 Task: Reply to email with the signature Ashley Martin with the subject 'Job application follow-up' from softage.1@softage.net with the message 'I wanted to follow up on the request for approval of the travel expenses.' with CC to softage.8@softage.net with an attached document Invoice.pdf
Action: Mouse moved to (931, 155)
Screenshot: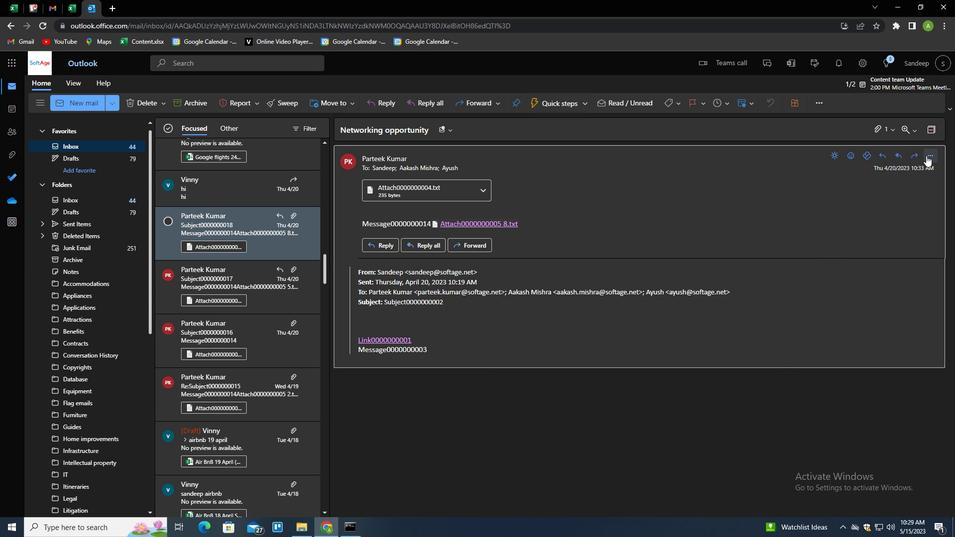 
Action: Mouse pressed left at (931, 155)
Screenshot: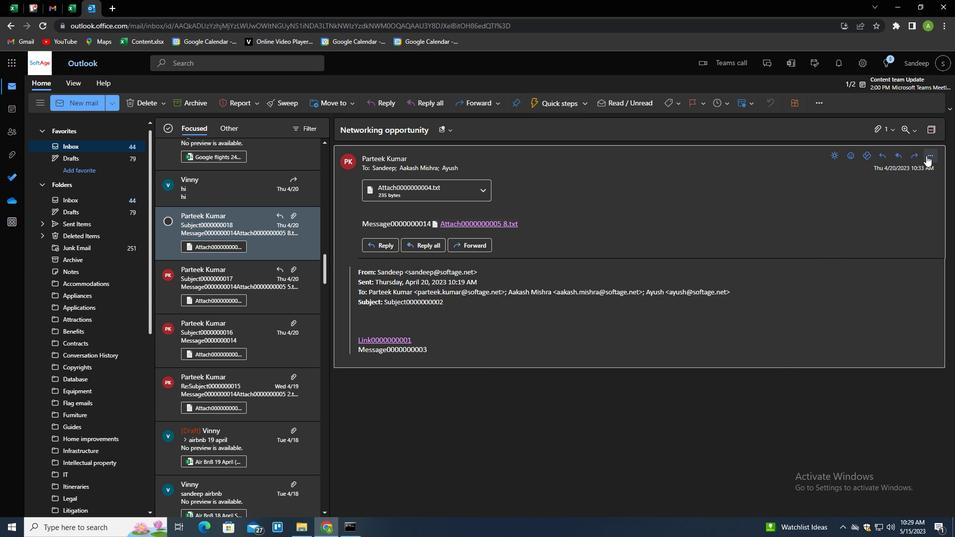 
Action: Mouse moved to (876, 170)
Screenshot: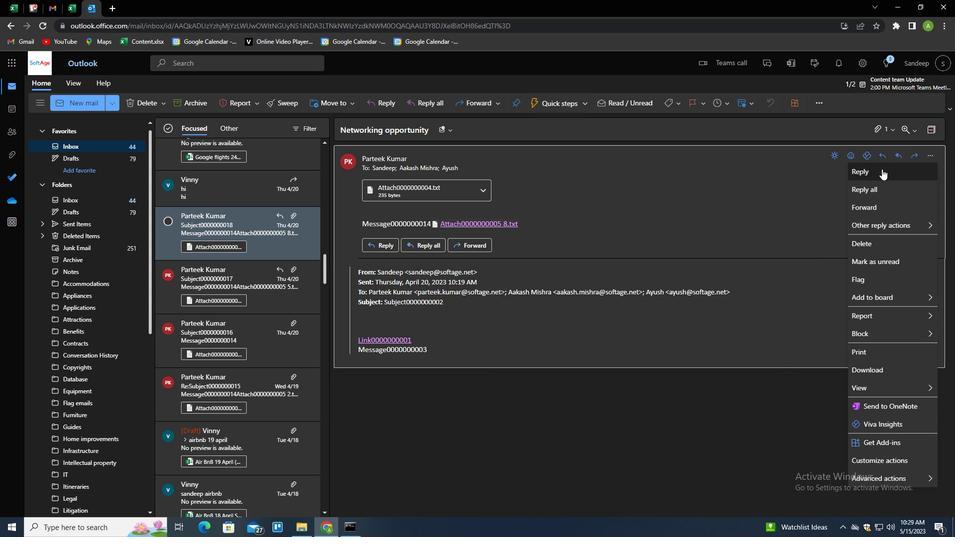 
Action: Mouse pressed left at (876, 170)
Screenshot: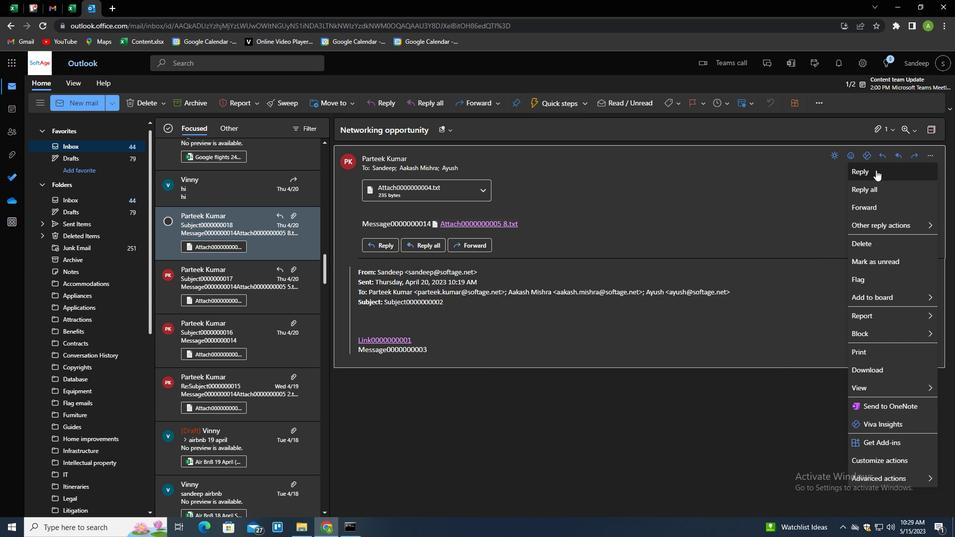 
Action: Mouse moved to (350, 281)
Screenshot: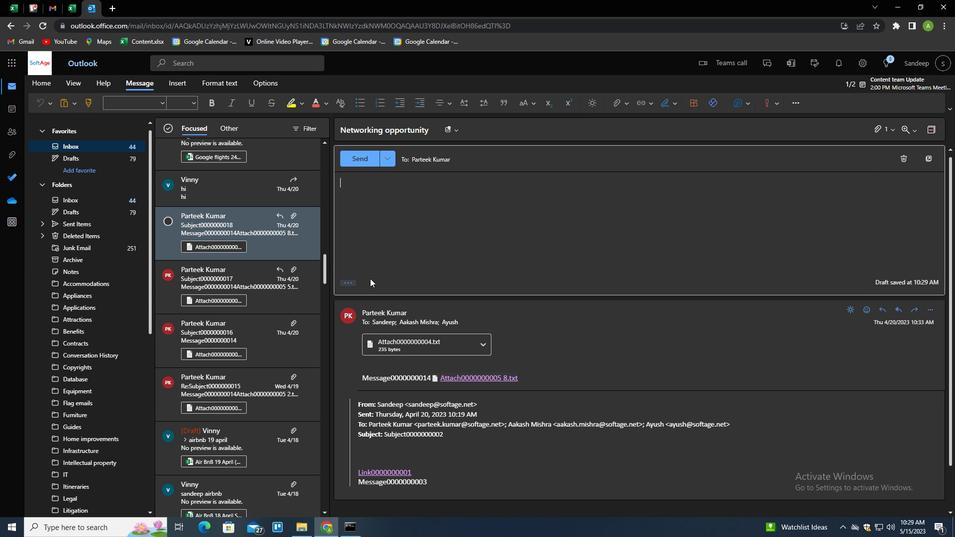 
Action: Mouse pressed left at (350, 281)
Screenshot: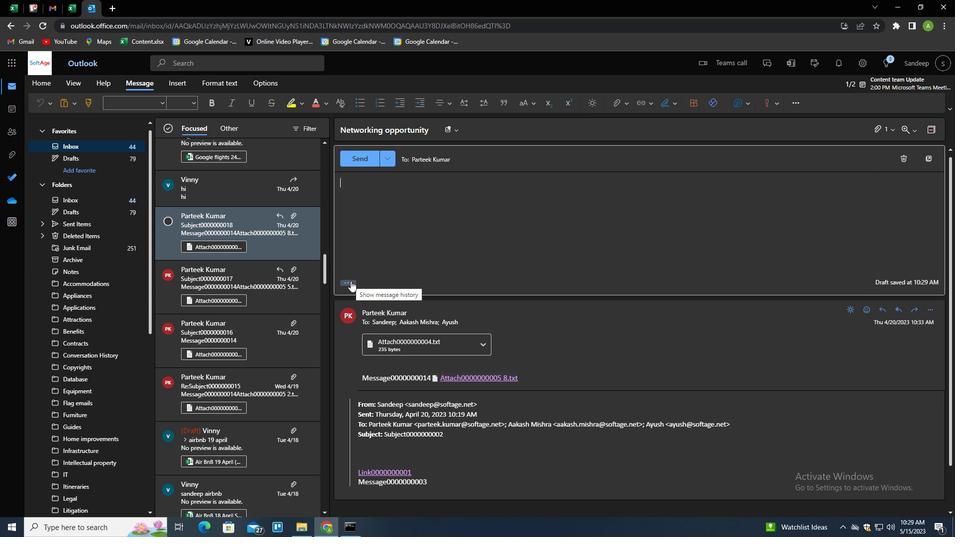 
Action: Mouse moved to (673, 107)
Screenshot: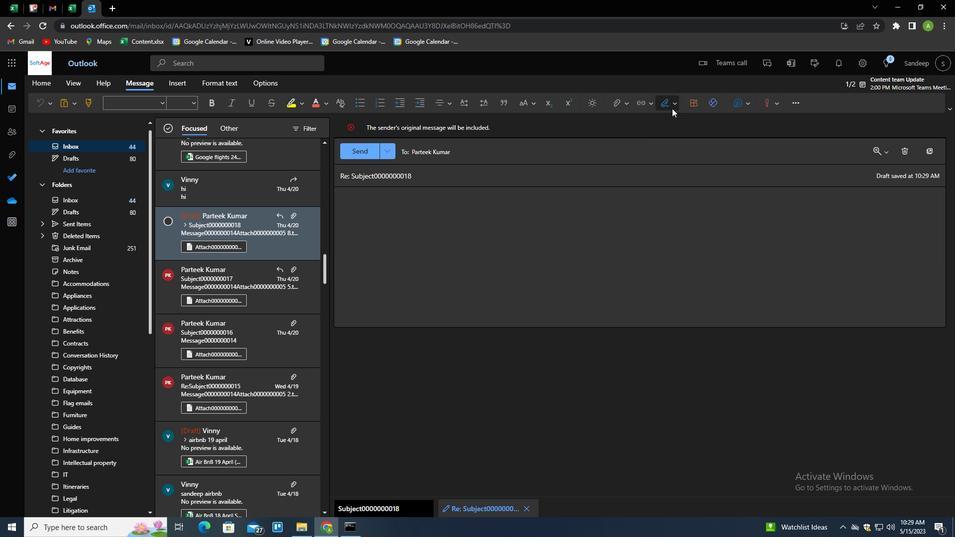 
Action: Mouse pressed left at (673, 107)
Screenshot: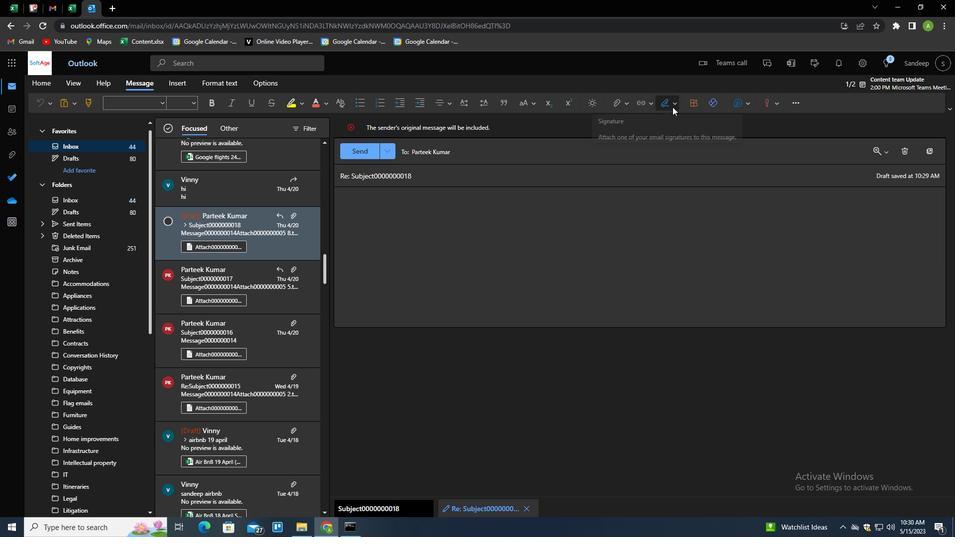 
Action: Mouse moved to (641, 143)
Screenshot: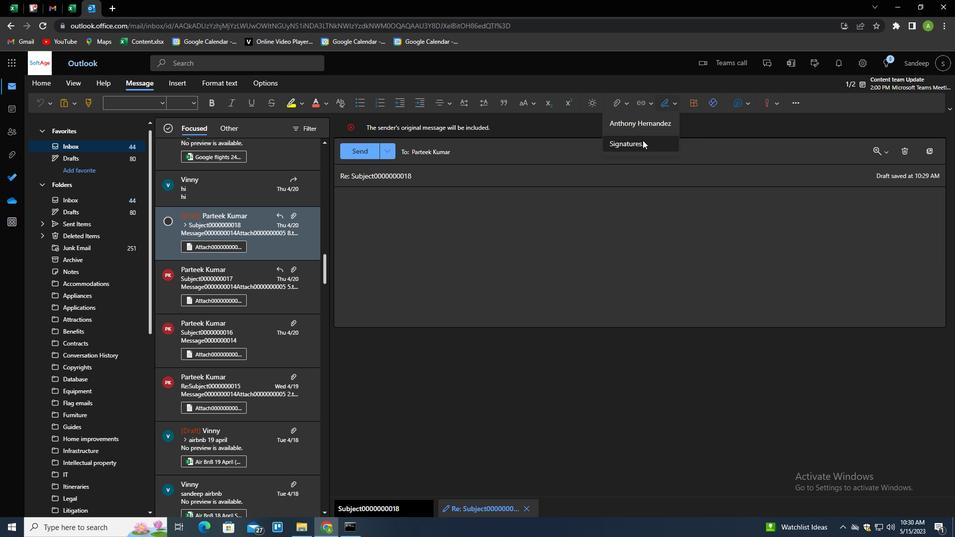
Action: Mouse pressed left at (641, 143)
Screenshot: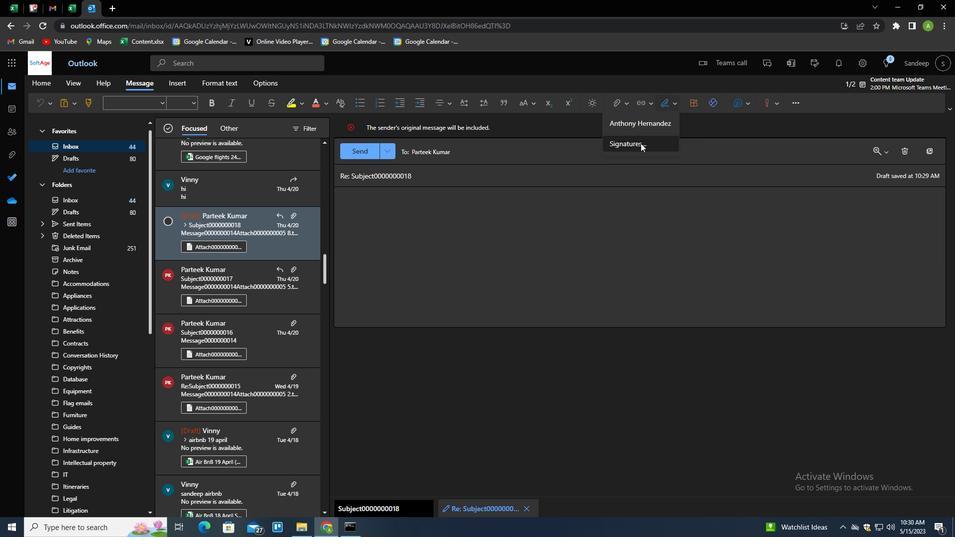 
Action: Mouse moved to (677, 188)
Screenshot: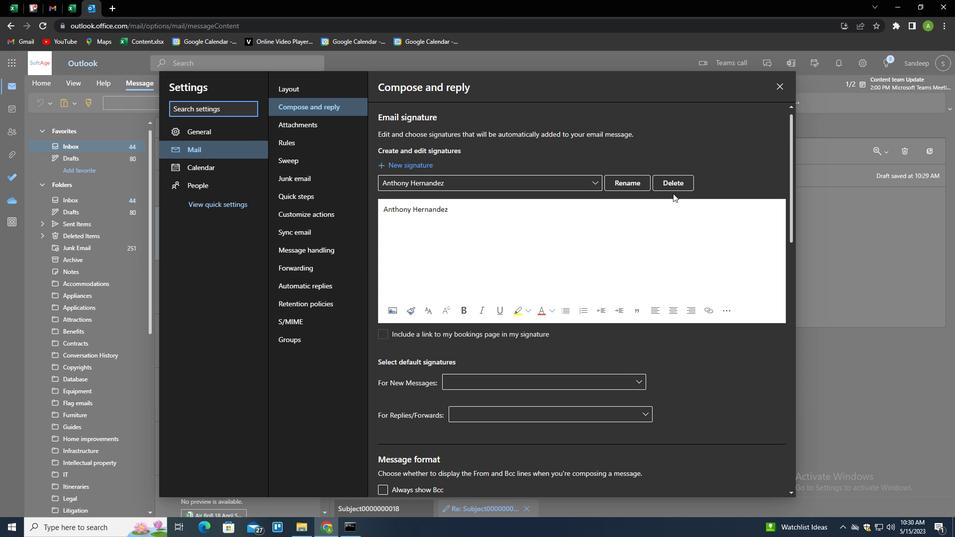 
Action: Mouse pressed left at (677, 188)
Screenshot: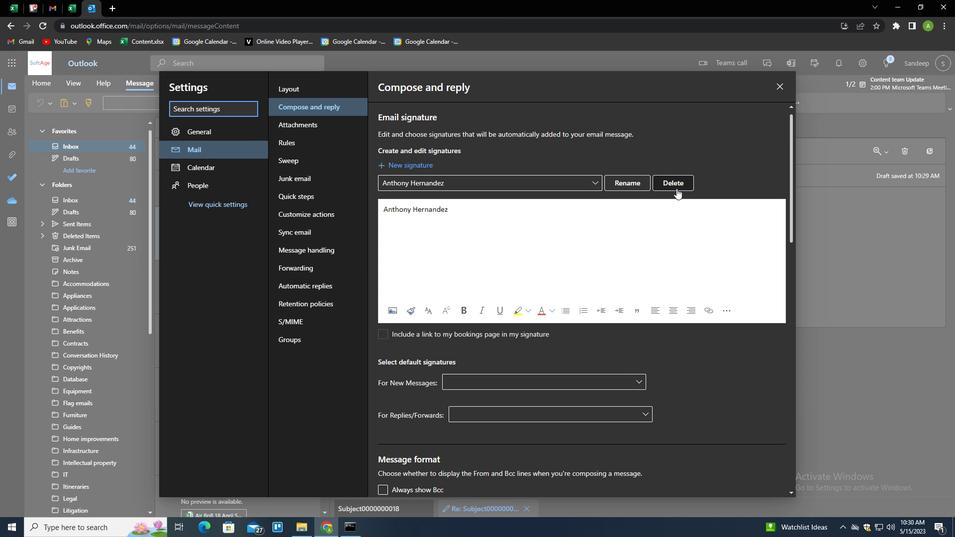 
Action: Mouse moved to (684, 182)
Screenshot: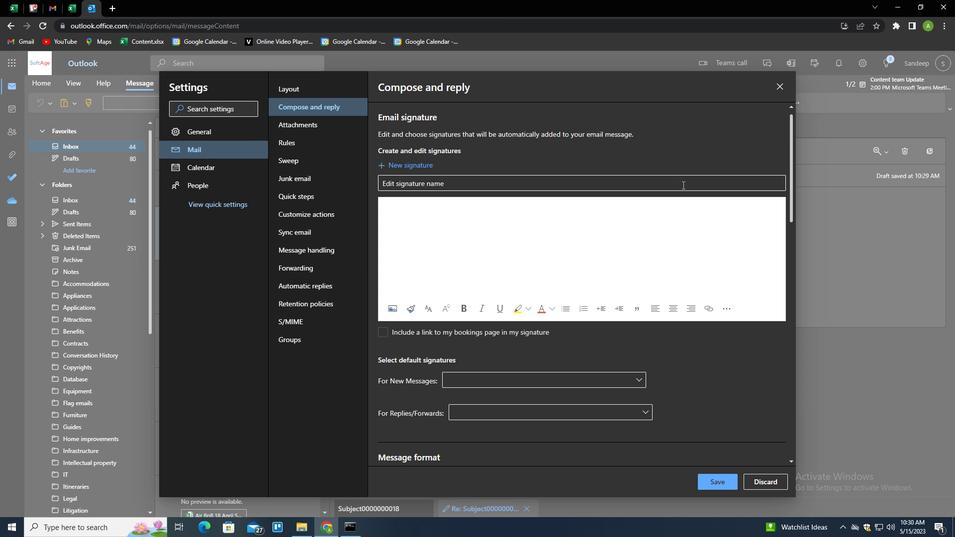 
Action: Mouse pressed left at (684, 182)
Screenshot: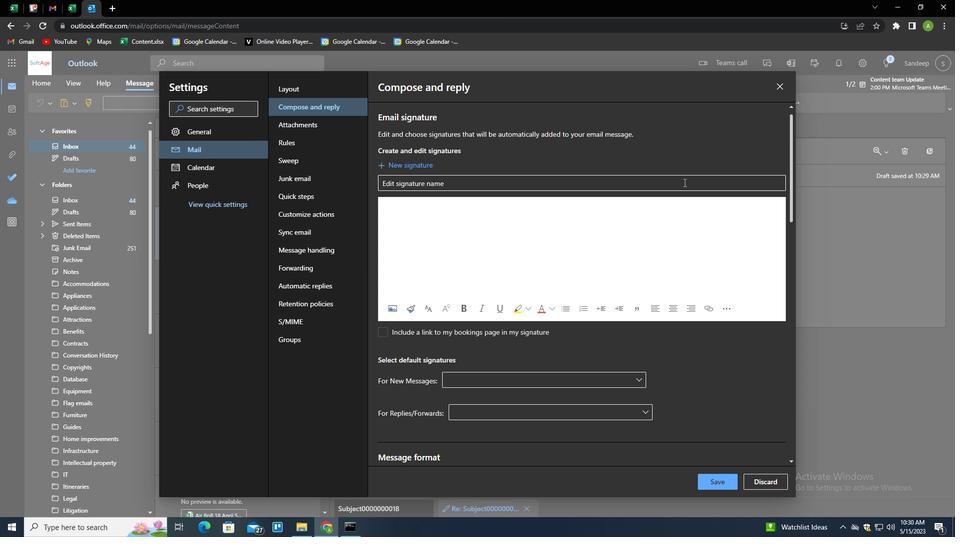 
Action: Key pressed <Key.shift>ASHLEY<Key.space><Key.shift>MAT<Key.backspace>RTIN<Key.tab><Key.shift>ASHEL<Key.backspace><Key.backspace>LEY<Key.space><Key.shift>MARTIN
Screenshot: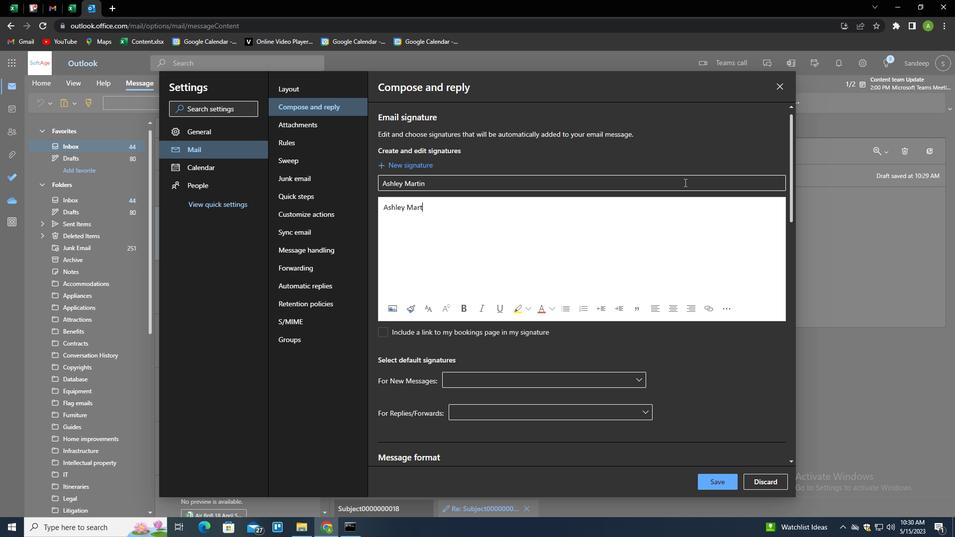 
Action: Mouse moved to (723, 480)
Screenshot: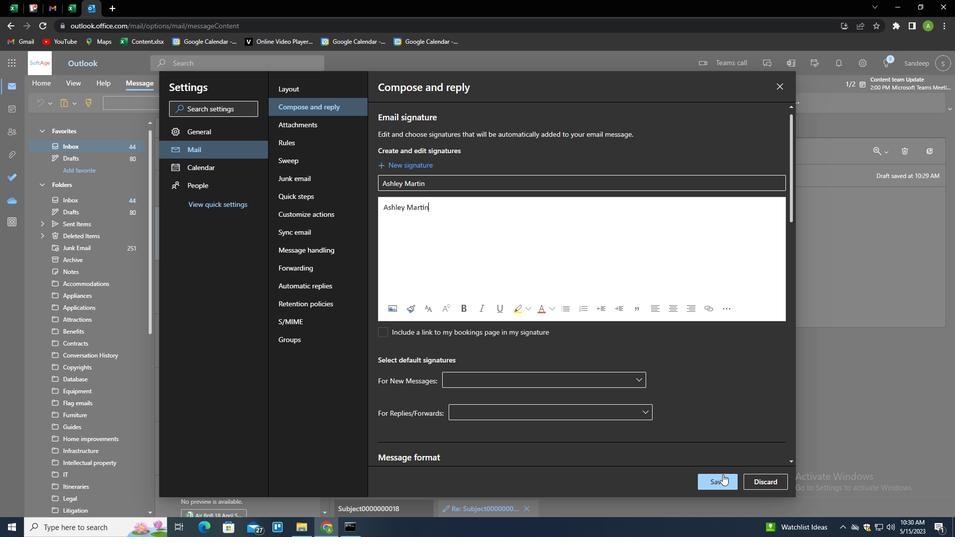 
Action: Mouse pressed left at (723, 480)
Screenshot: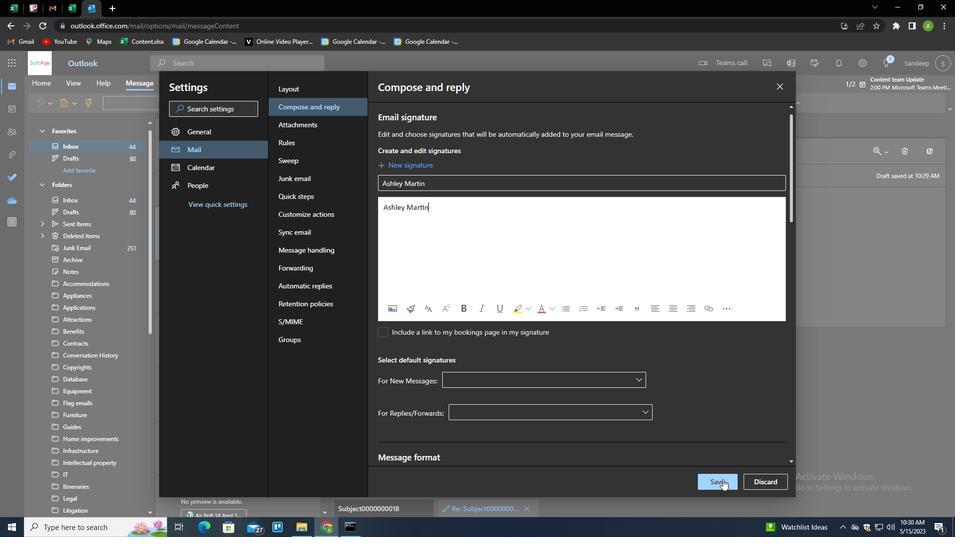 
Action: Mouse moved to (885, 198)
Screenshot: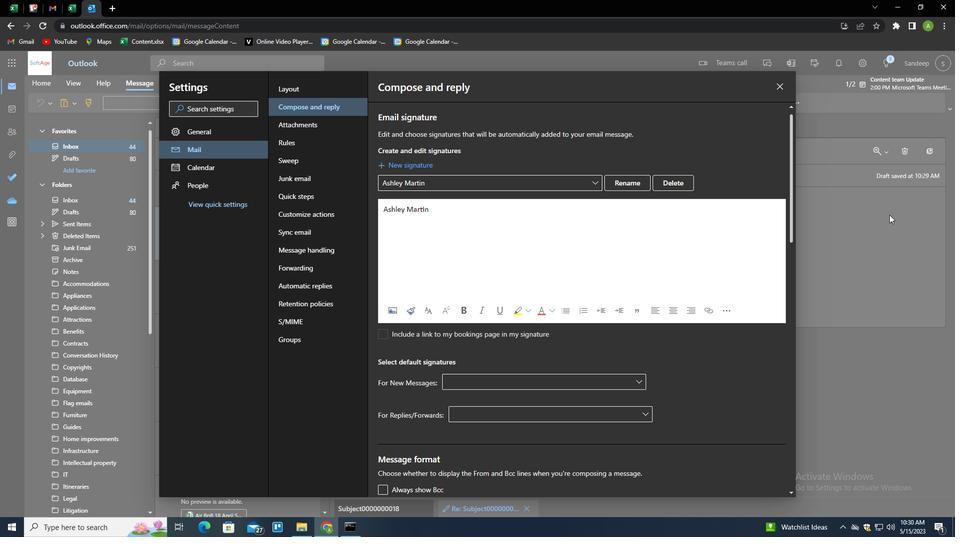 
Action: Mouse pressed left at (885, 198)
Screenshot: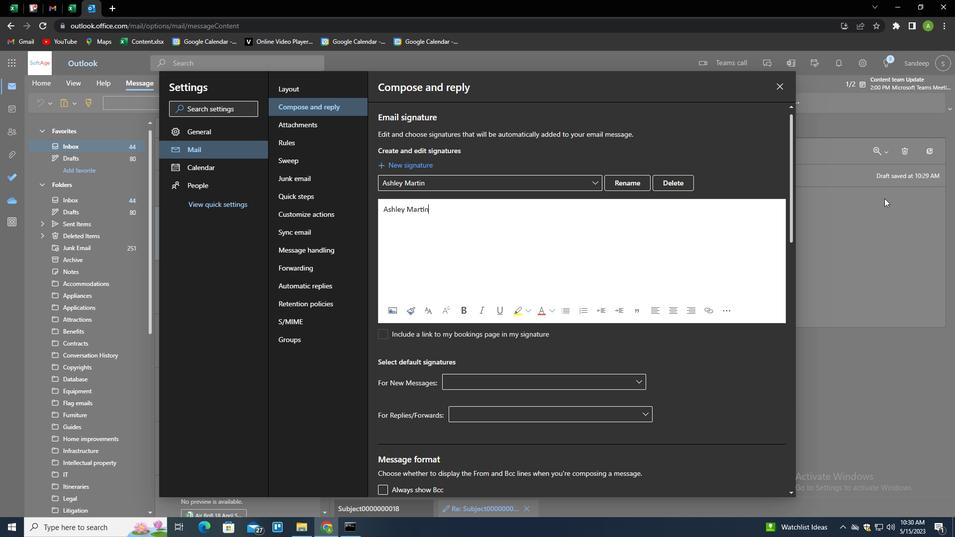
Action: Mouse moved to (665, 104)
Screenshot: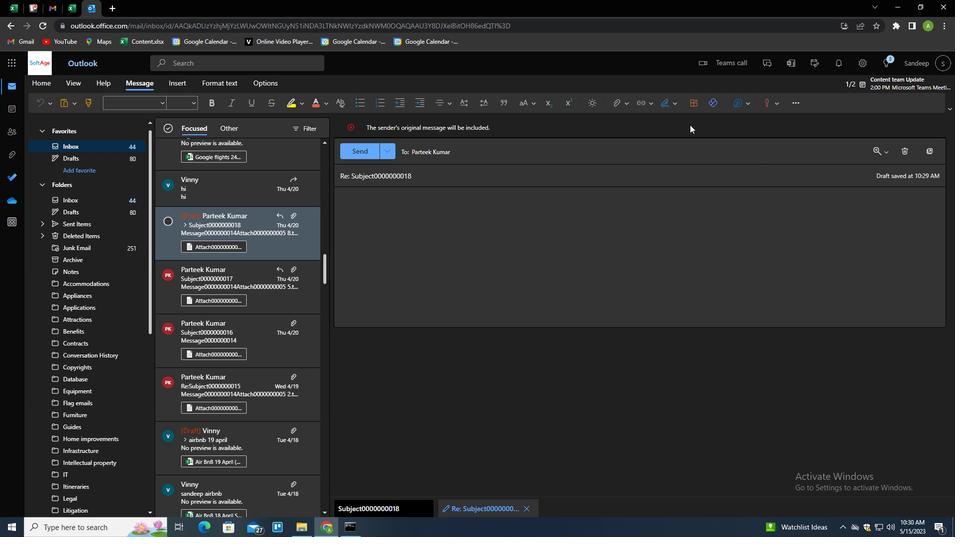 
Action: Mouse pressed left at (665, 104)
Screenshot: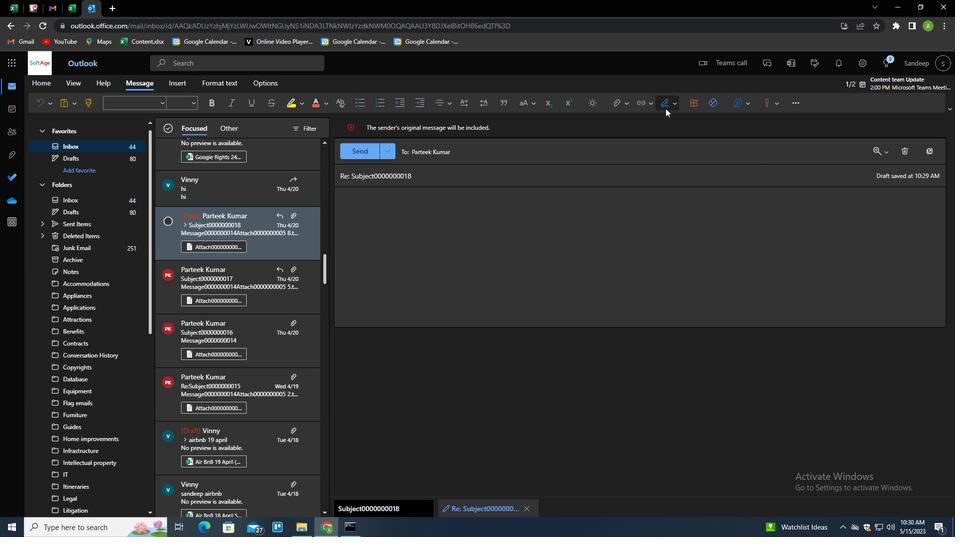 
Action: Mouse moved to (657, 121)
Screenshot: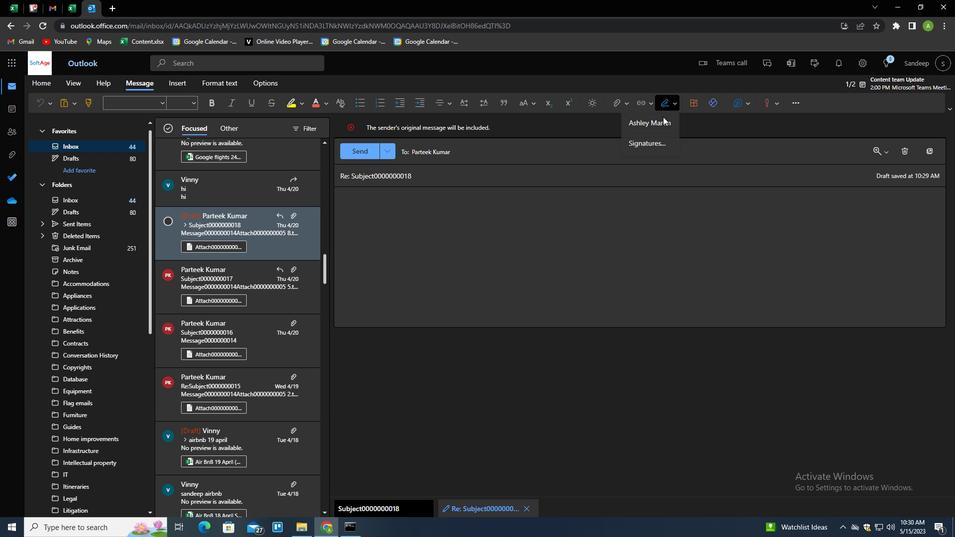 
Action: Mouse pressed left at (657, 121)
Screenshot: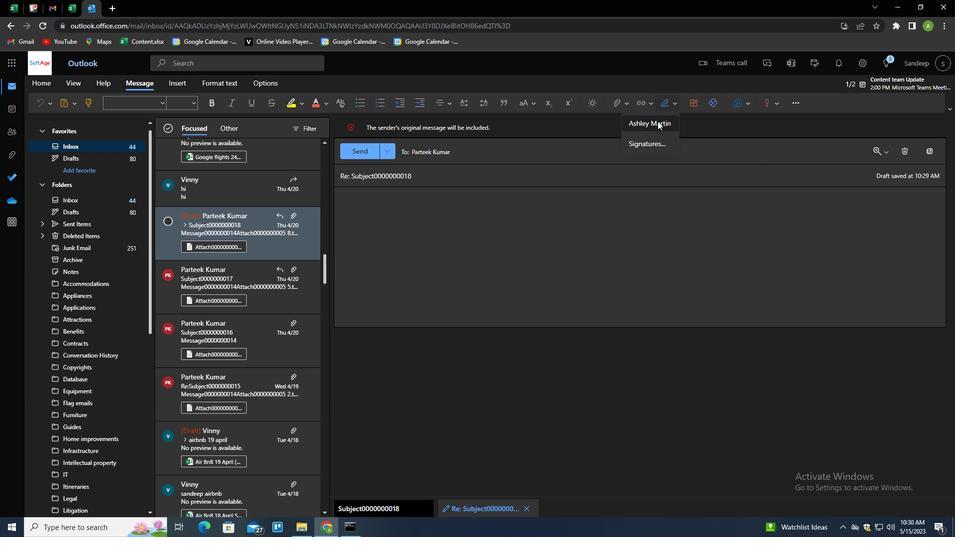 
Action: Mouse moved to (373, 180)
Screenshot: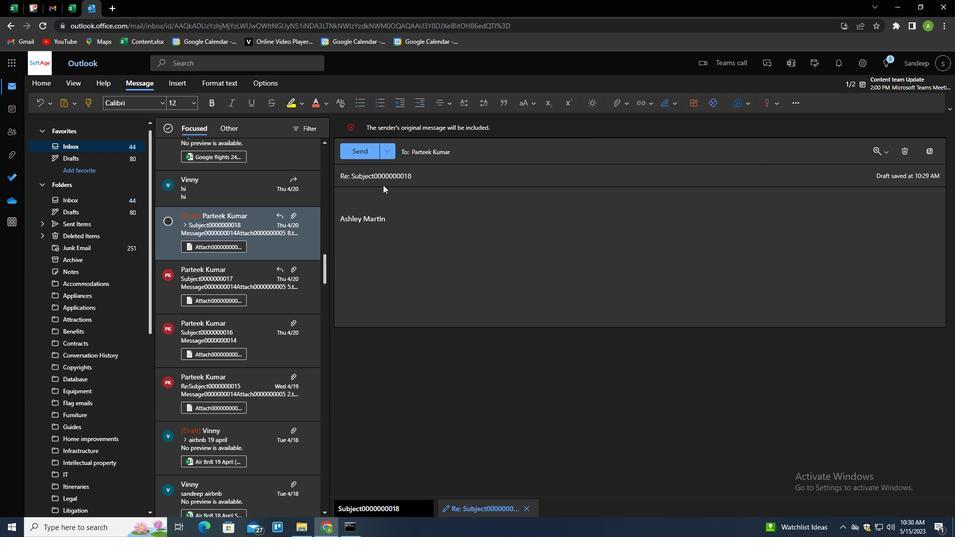 
Action: Mouse pressed left at (373, 180)
Screenshot: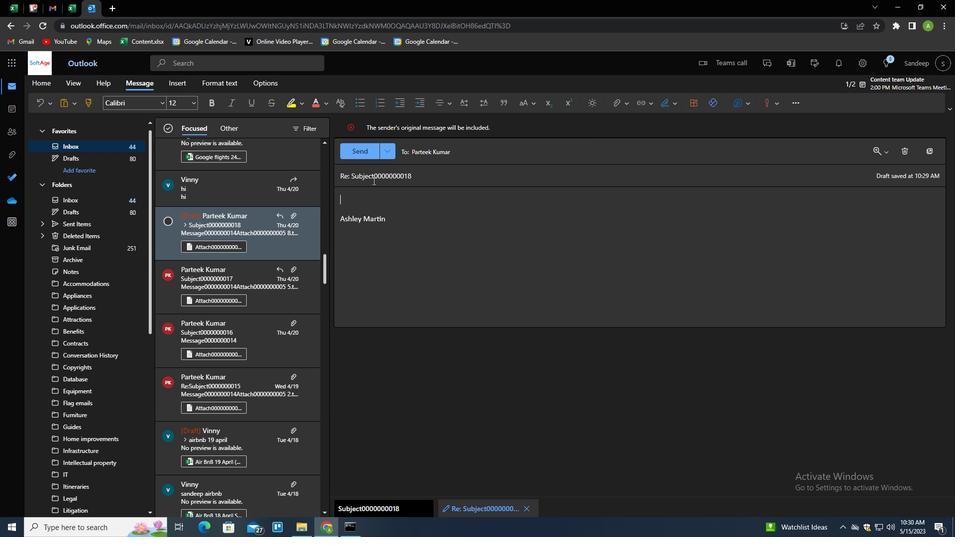 
Action: Mouse pressed left at (373, 180)
Screenshot: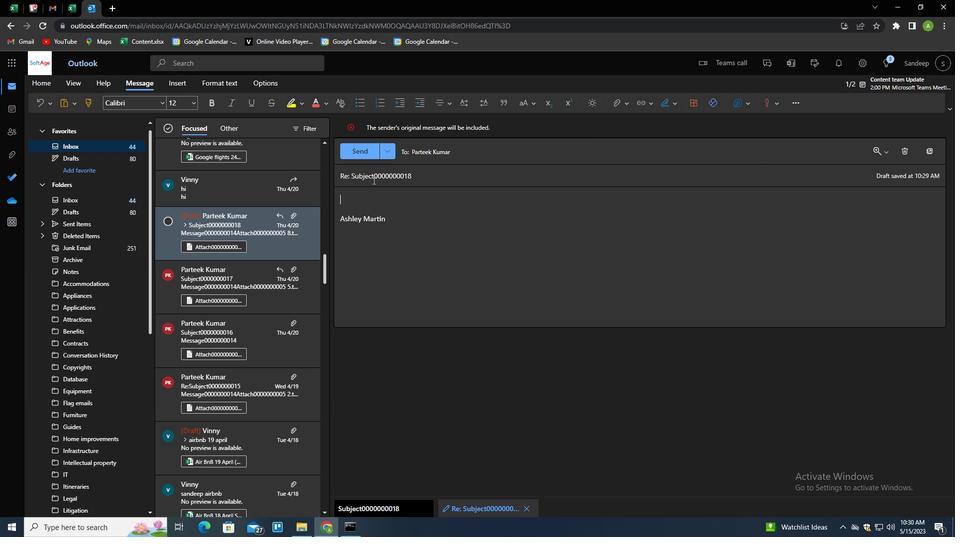 
Action: Mouse pressed left at (373, 180)
Screenshot: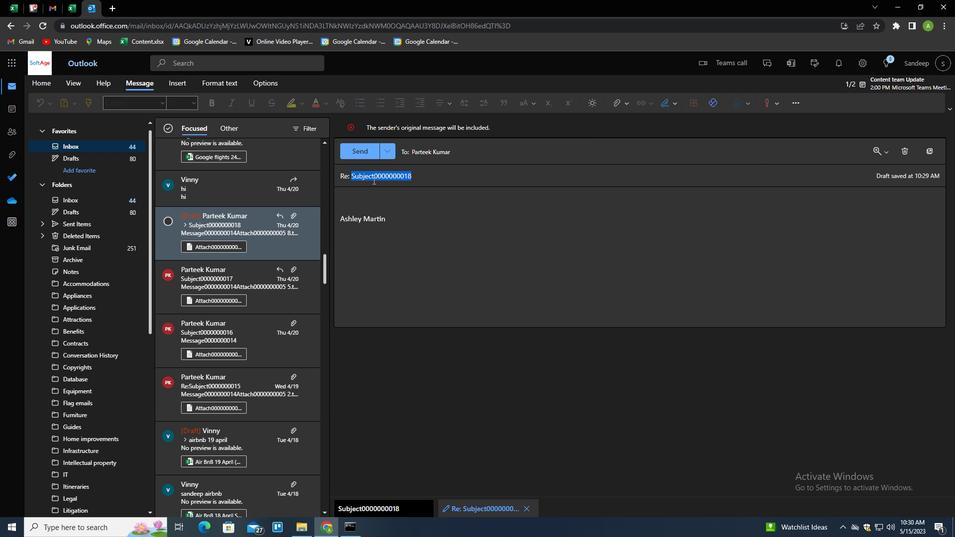 
Action: Mouse pressed left at (373, 180)
Screenshot: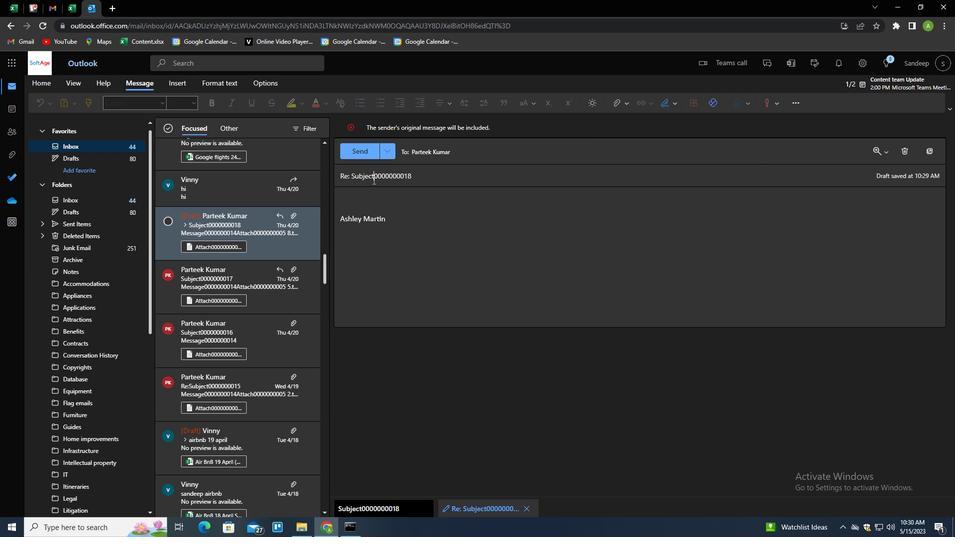
Action: Mouse pressed left at (373, 180)
Screenshot: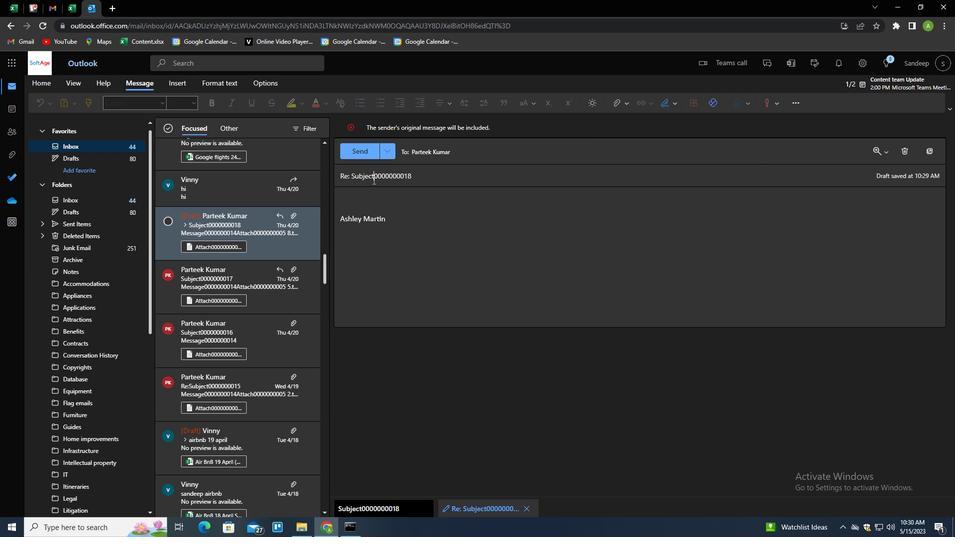 
Action: Key pressed <Key.shift>JOB<Key.space>APPLICATION<Key.space>FOLLOW-UP<Key.tab><Key.shift>I<Key.space>WANTED<Key.space>TO<Key.space>GOLL<Key.backspace><Key.backspace><Key.backspace><Key.backspace>FOLLOW<Key.space>UP<Key.space>O<Key.space>N<Key.backspace><Key.backspace>N<Key.space>THE<Key.space>REQURE<Key.backspace><Key.backspace>EST<Key.space>G<Key.backspace>FOR<Key.space>APPROVAL<Key.space>OF<Key.space>THE<Key.space>TRAVEL<Key.space>EXPENSES.
Screenshot: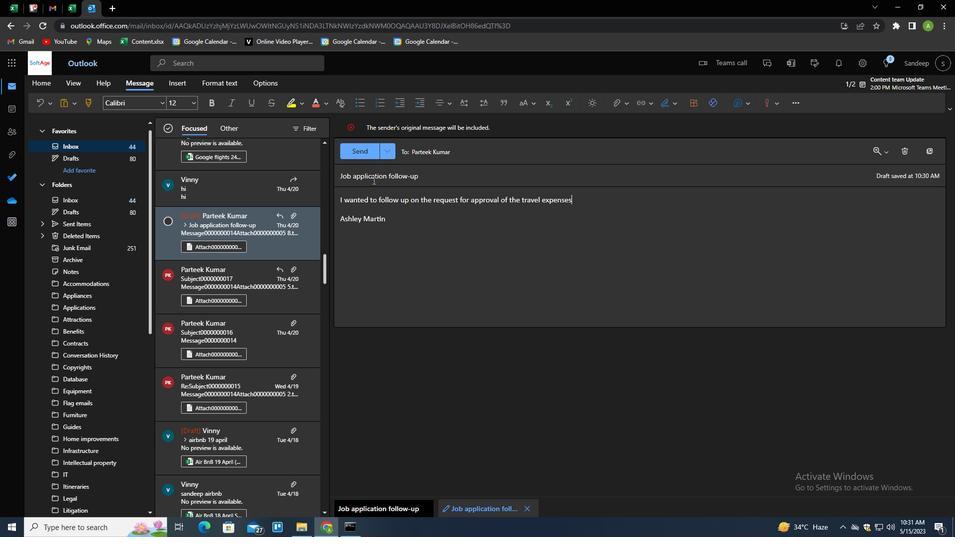 
Action: Mouse moved to (455, 148)
Screenshot: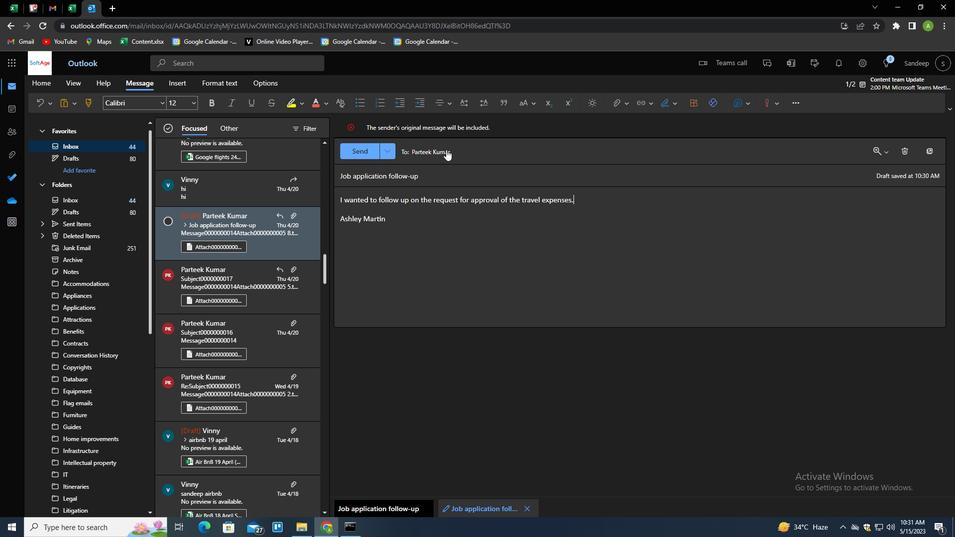 
Action: Mouse pressed left at (455, 148)
Screenshot: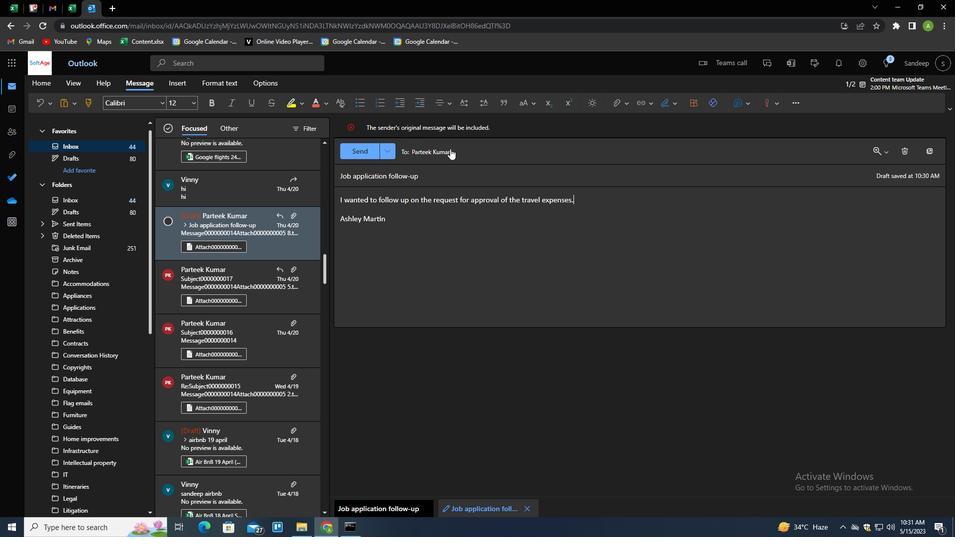 
Action: Mouse moved to (445, 204)
Screenshot: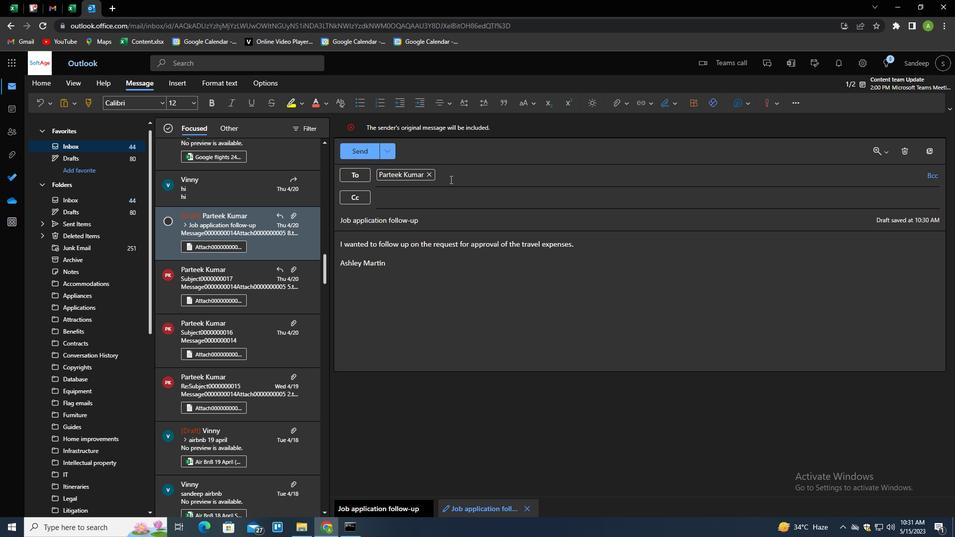 
Action: Mouse pressed left at (445, 204)
Screenshot: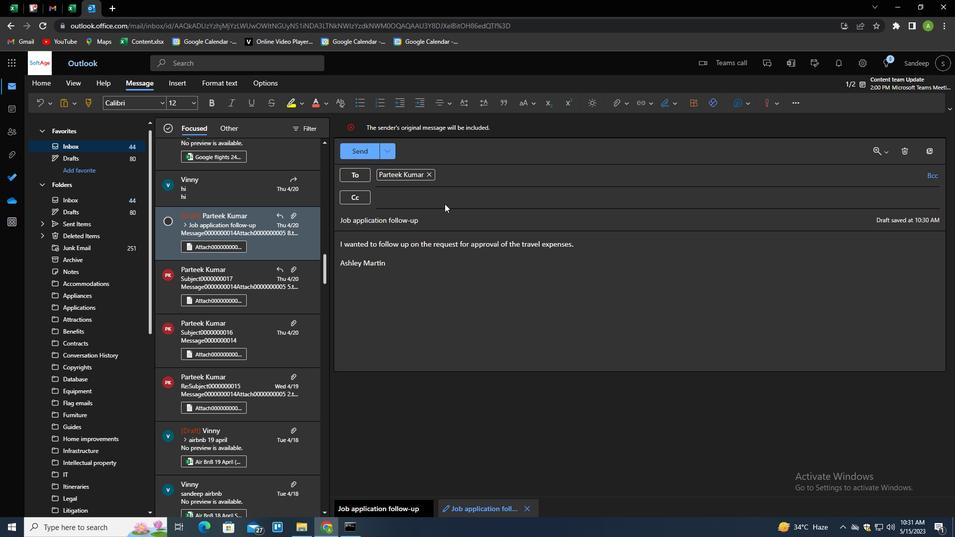 
Action: Mouse moved to (448, 196)
Screenshot: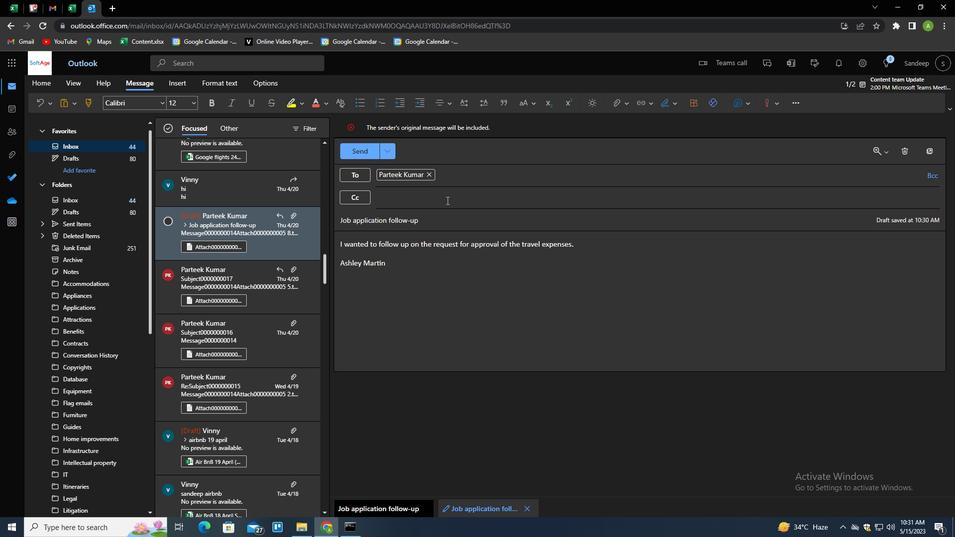 
Action: Mouse pressed left at (448, 196)
Screenshot: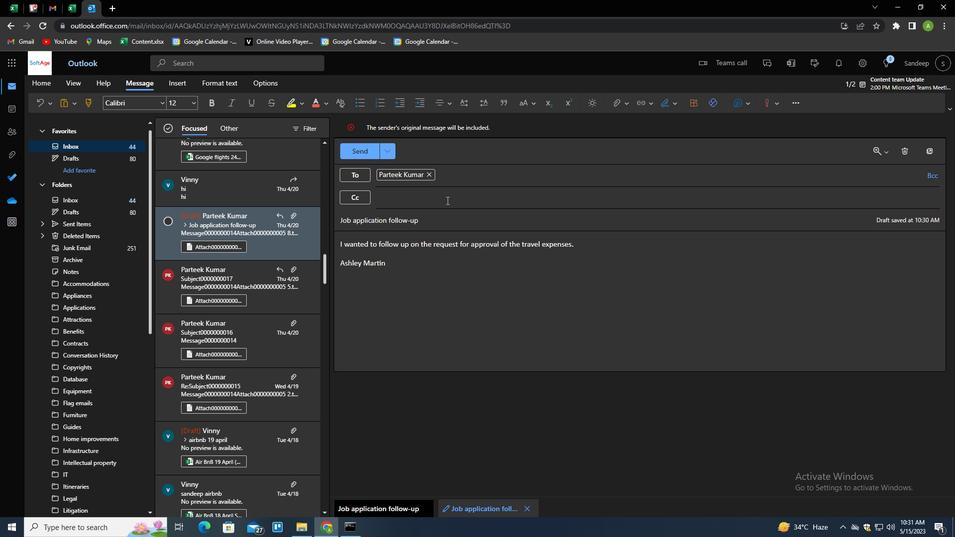 
Action: Key pressed SOFTAGE.8<Key.shift>@SOFTAGE.NET<Key.enter>
Screenshot: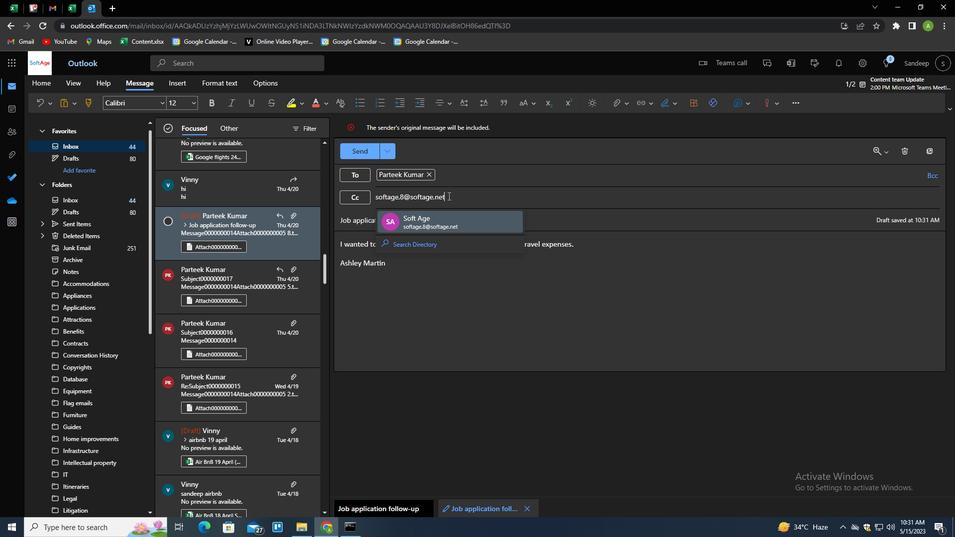 
Action: Mouse moved to (628, 106)
Screenshot: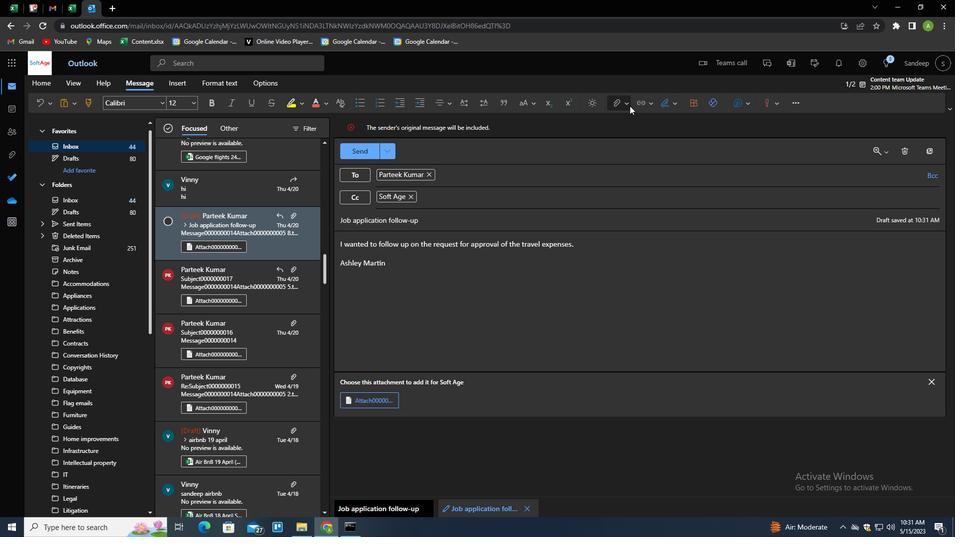 
Action: Mouse pressed left at (628, 106)
Screenshot: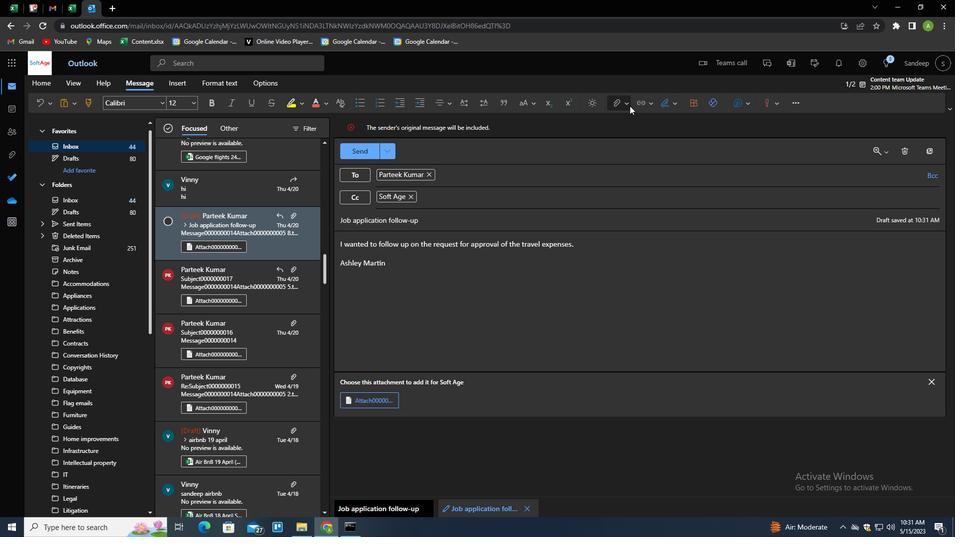 
Action: Mouse moved to (599, 119)
Screenshot: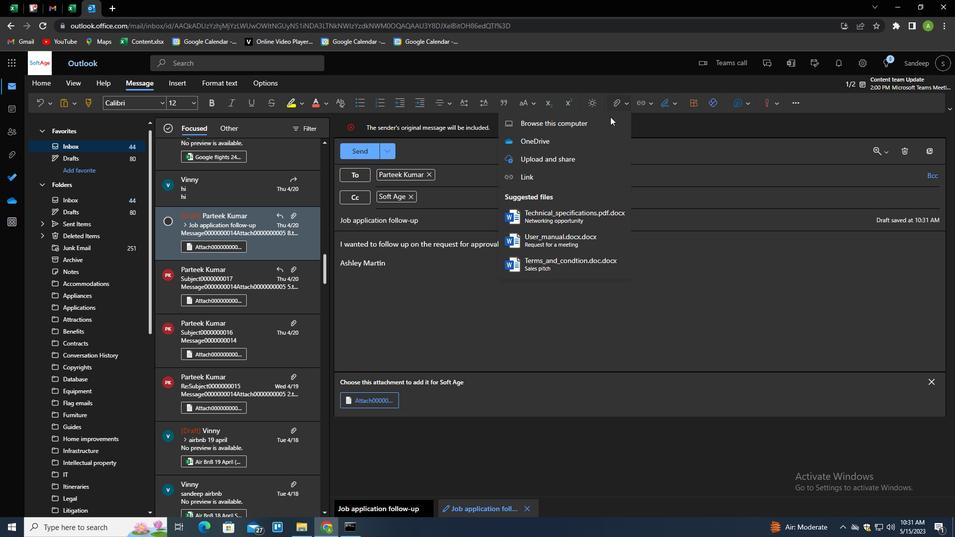 
Action: Mouse pressed left at (599, 119)
Screenshot: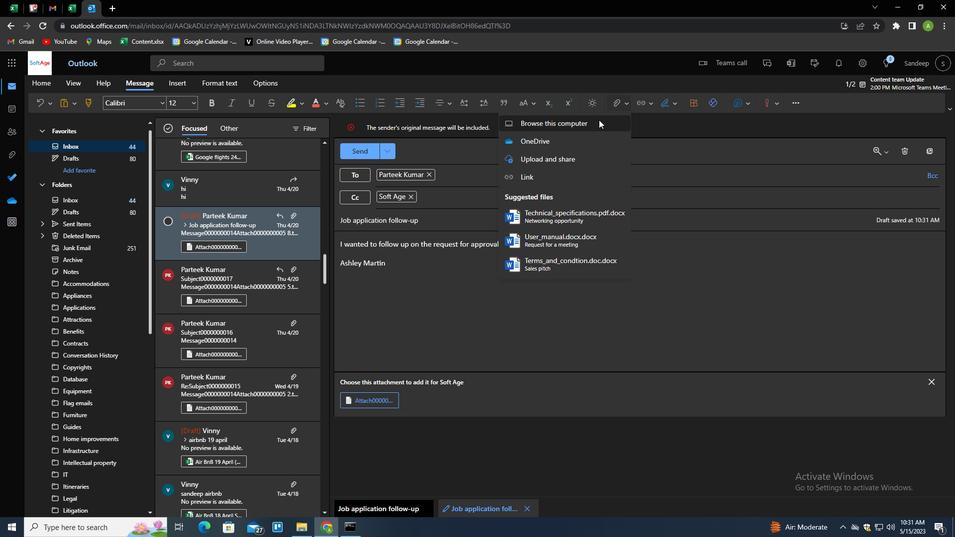 
Action: Mouse moved to (187, 145)
Screenshot: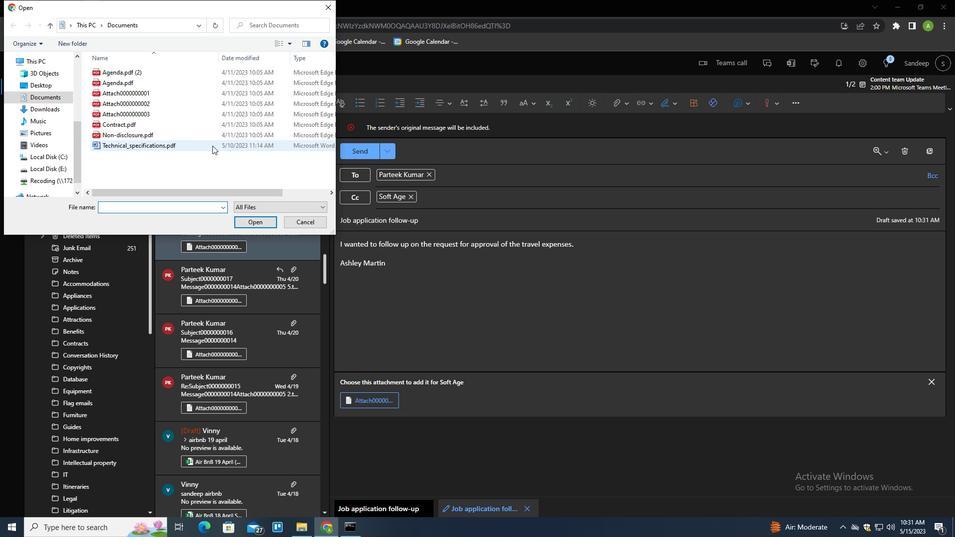 
Action: Mouse pressed left at (187, 145)
Screenshot: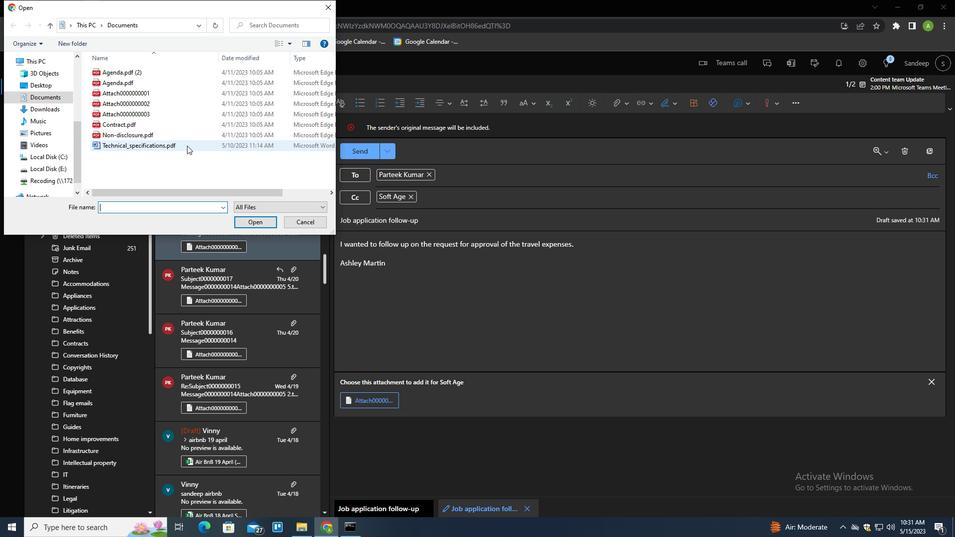 
Action: Key pressed <Key.f2><Key.shift>INVOICE.PDF<Key.enter>
Screenshot: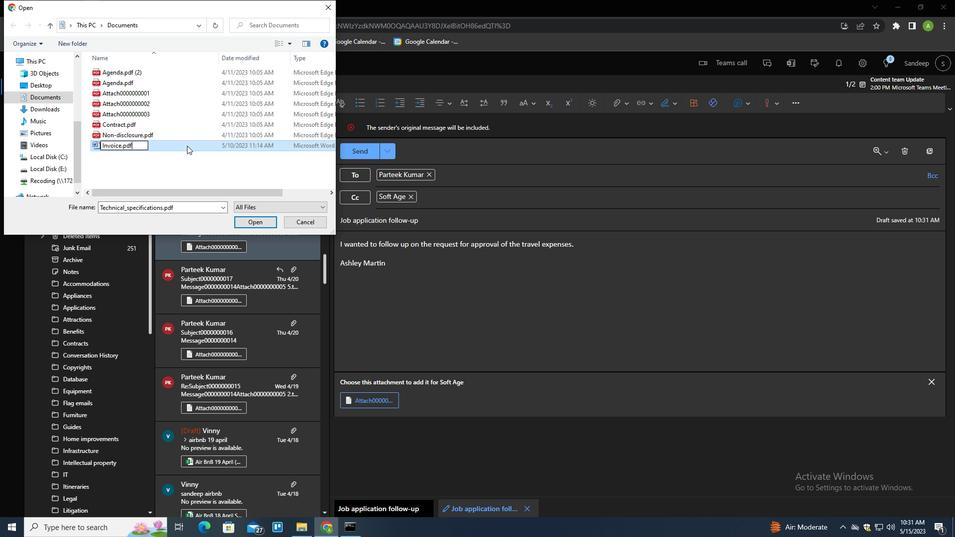
Action: Mouse moved to (182, 141)
Screenshot: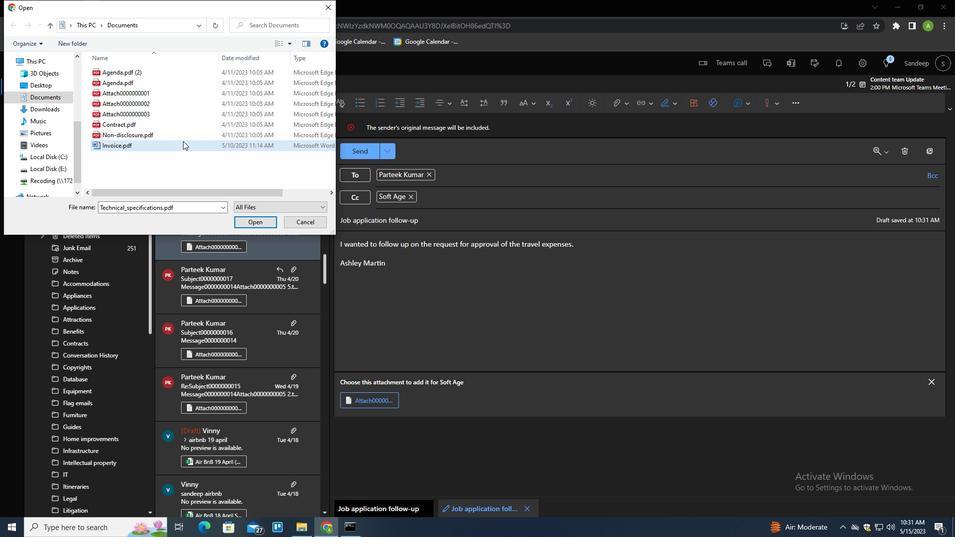 
Action: Mouse pressed left at (182, 141)
Screenshot: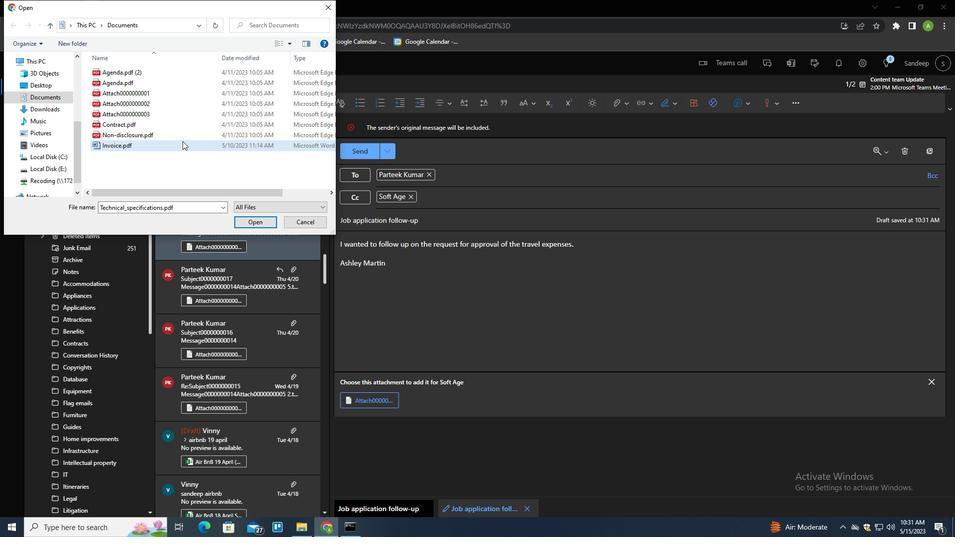 
Action: Mouse moved to (177, 132)
Screenshot: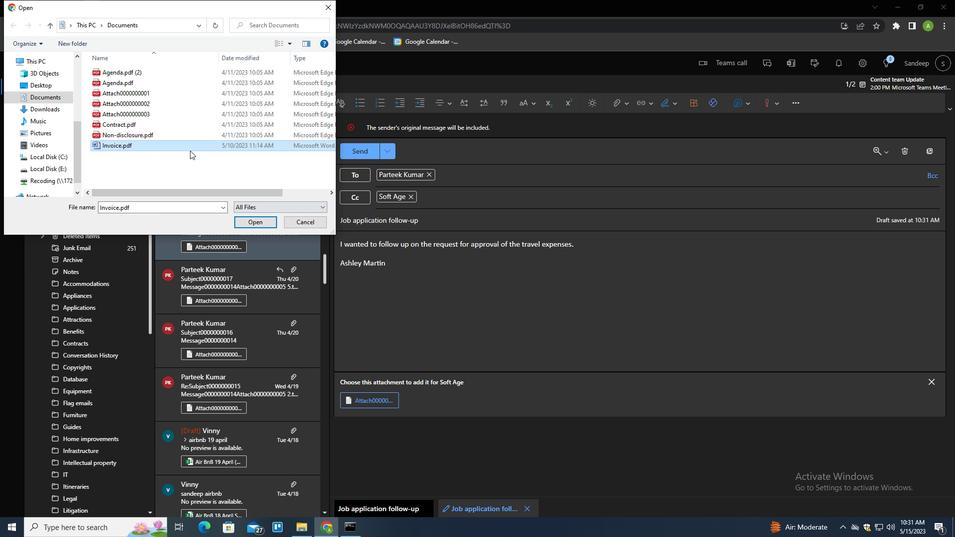 
Action: Mouse pressed left at (177, 132)
Screenshot: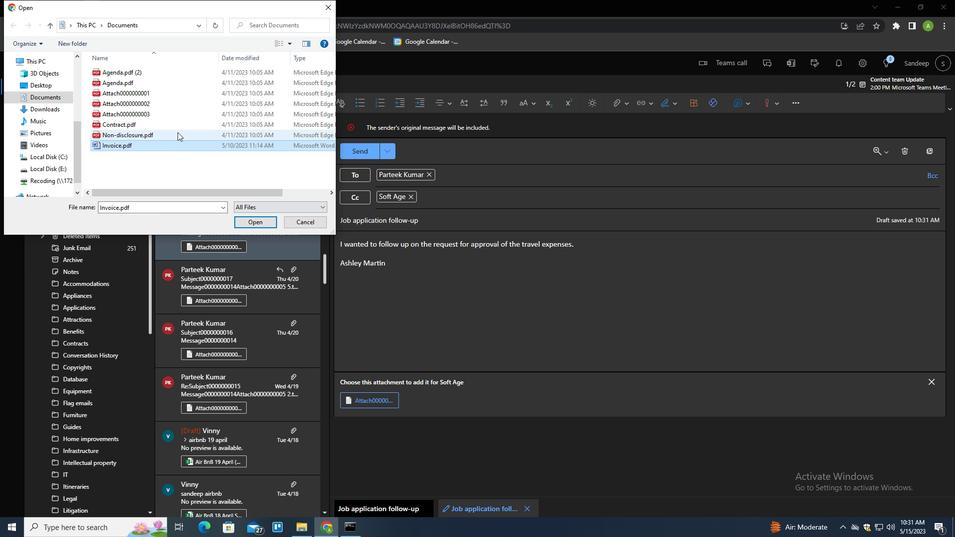 
Action: Key pressed <Key.f2><Key.shift>INVOICE.PDF<Key.enter>
Screenshot: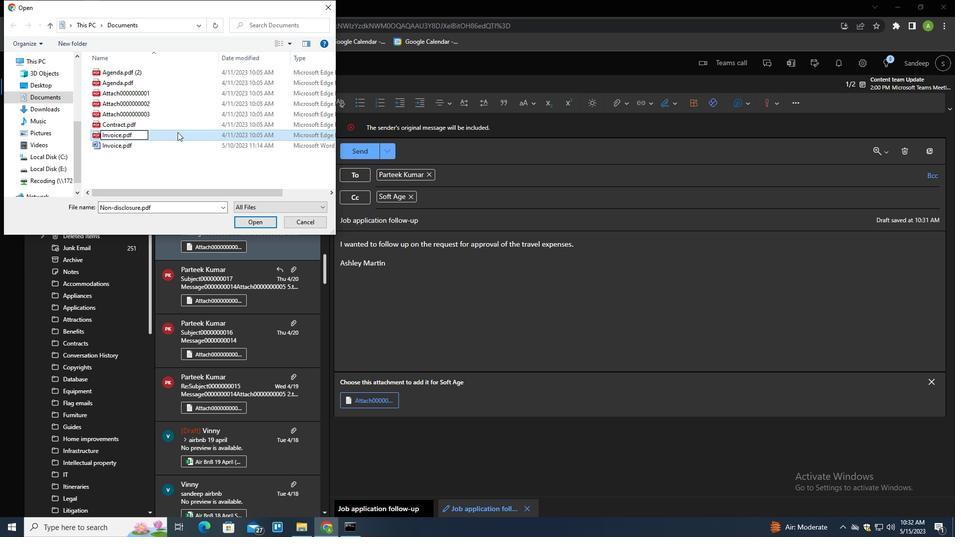 
Action: Mouse pressed left at (177, 132)
Screenshot: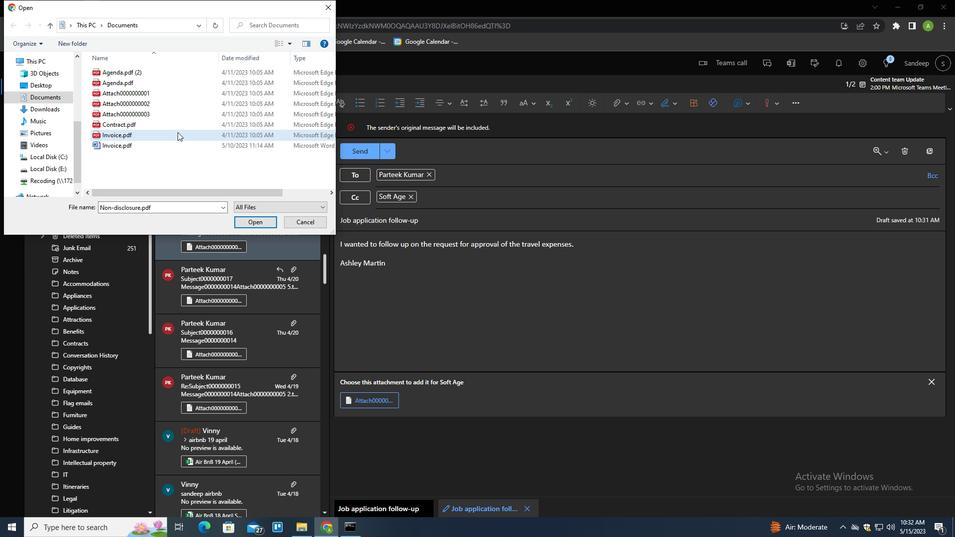 
Action: Mouse moved to (252, 220)
Screenshot: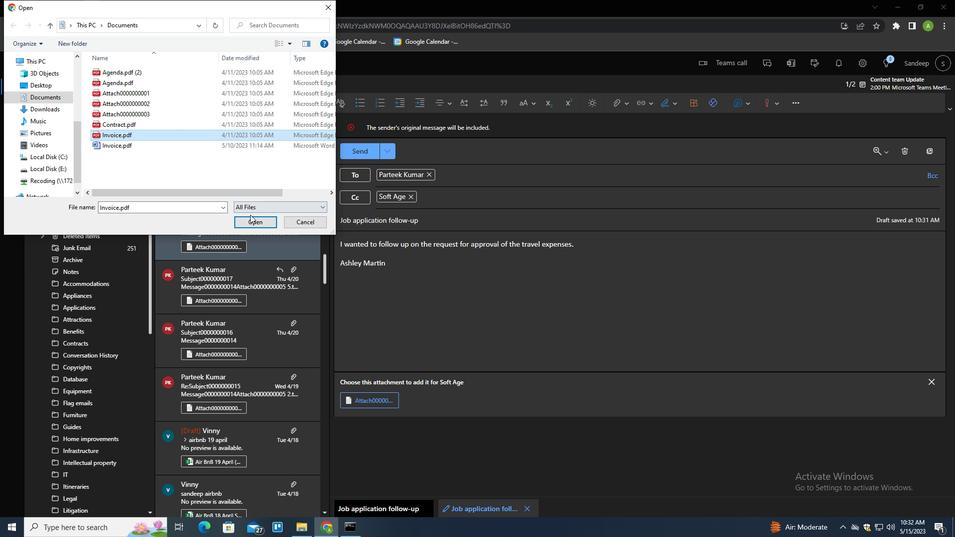 
Action: Mouse pressed left at (252, 220)
Screenshot: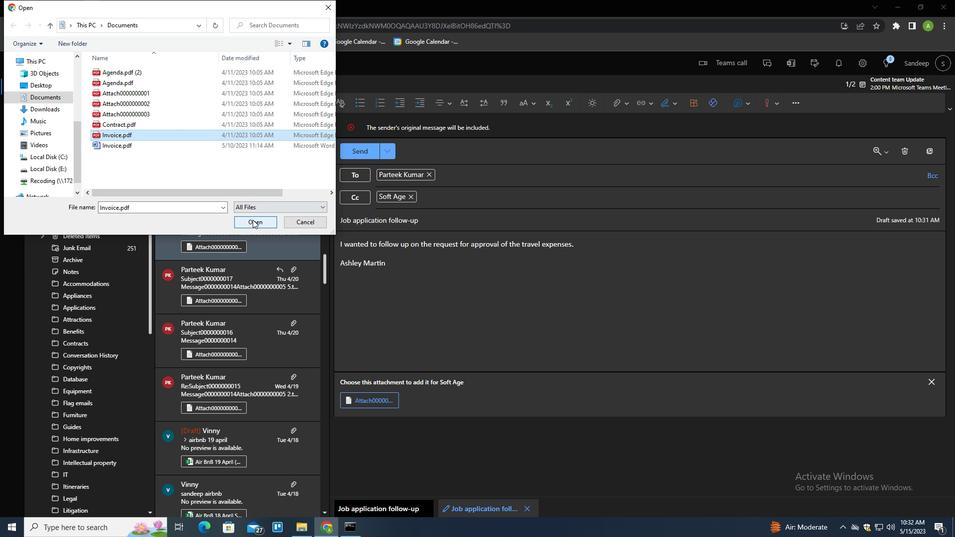 
Action: Mouse moved to (350, 146)
Screenshot: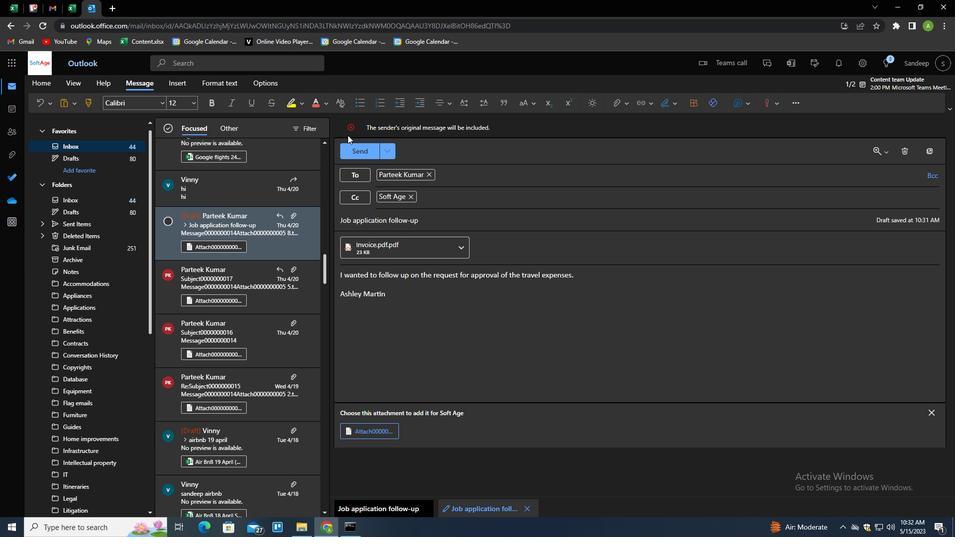 
Action: Mouse pressed left at (350, 146)
Screenshot: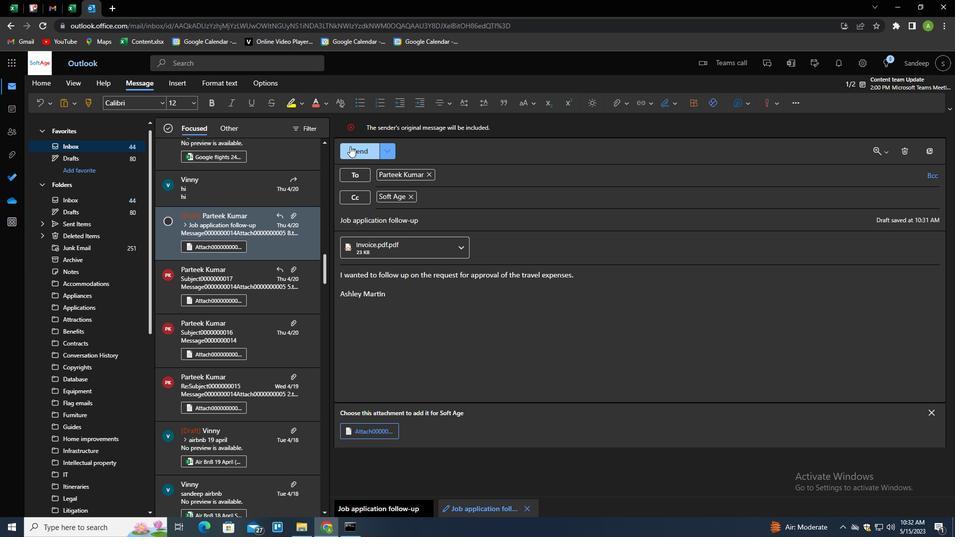 
Action: Mouse moved to (479, 243)
Screenshot: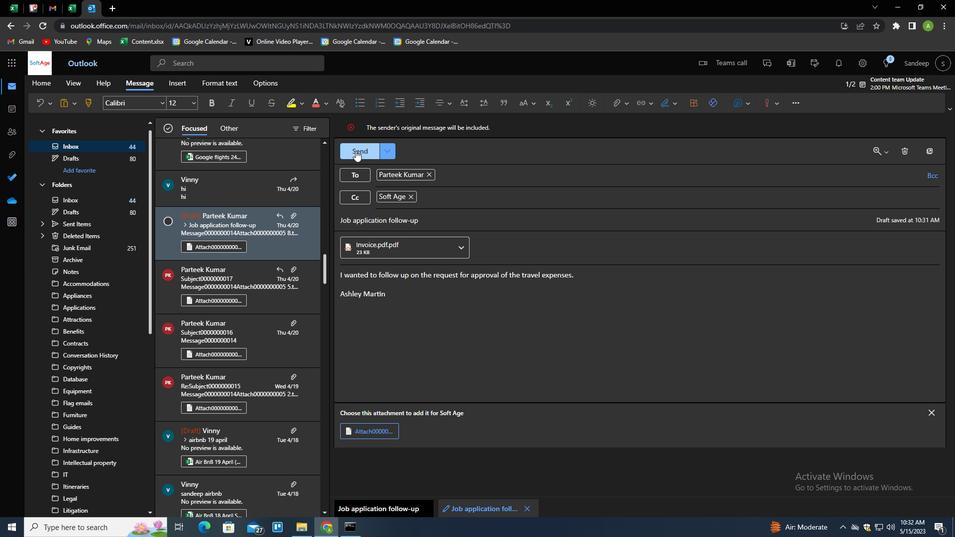 
